 Task: Create New Customer with Customer Name: Depot Spot, Billing Address Line1: 2418 August Lane, Billing Address Line2:  Shreveport, Billing Address Line3:  Louisiana 71101, Cell Number: 680-704-2058
Action: Mouse pressed left at (153, 30)
Screenshot: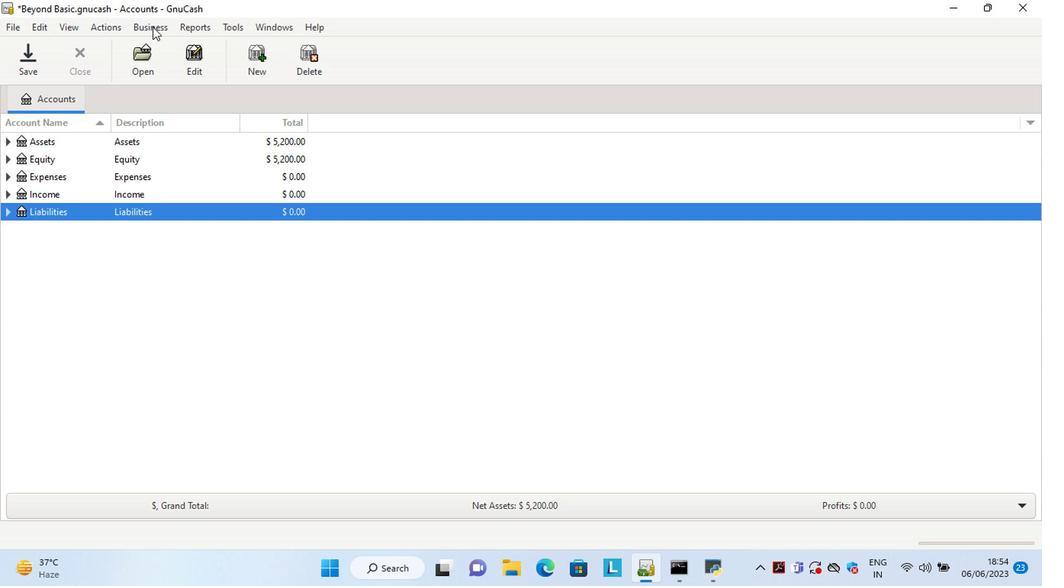 
Action: Mouse moved to (330, 62)
Screenshot: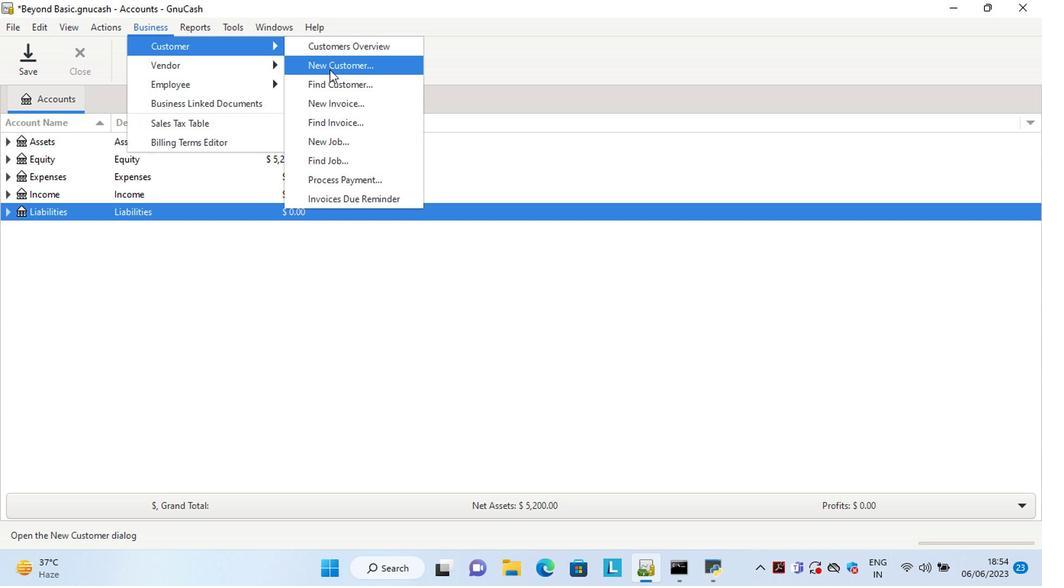 
Action: Mouse pressed left at (330, 62)
Screenshot: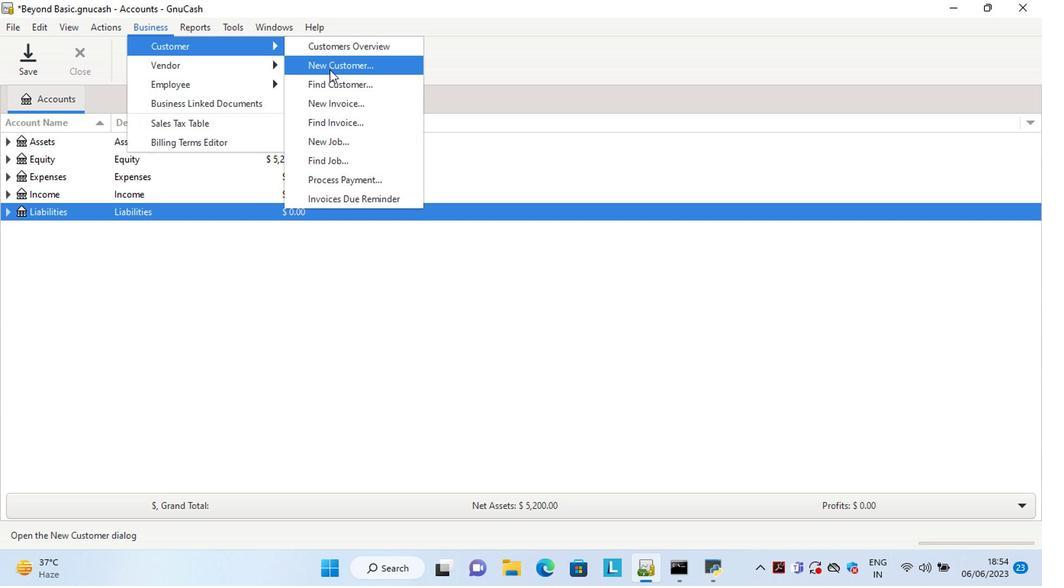 
Action: Key pressed <Key.shift>Depot<Key.space><Key.shift>Spot<Key.tab><Key.tab><Key.tab>2418<Key.space><Key.shift>August<Key.space><Key.shift>Lane<Key.tab><Key.shift>Shreveport<Key.tab><Key.shift>Louisiana<Key.space>71101<Key.tab><Key.tab>680--<Key.backspace>704-2058
Screenshot: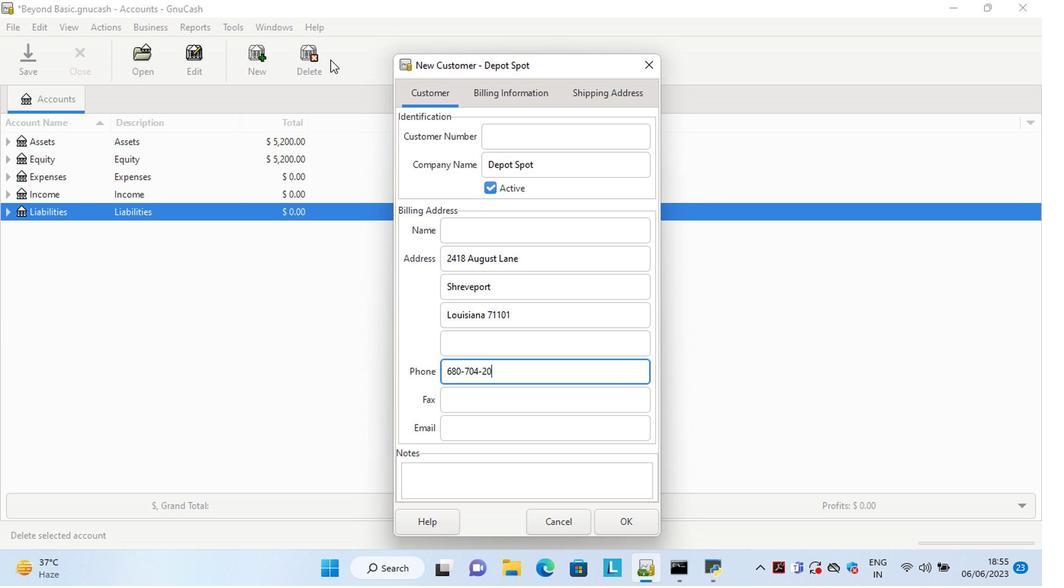 
Action: Mouse moved to (620, 526)
Screenshot: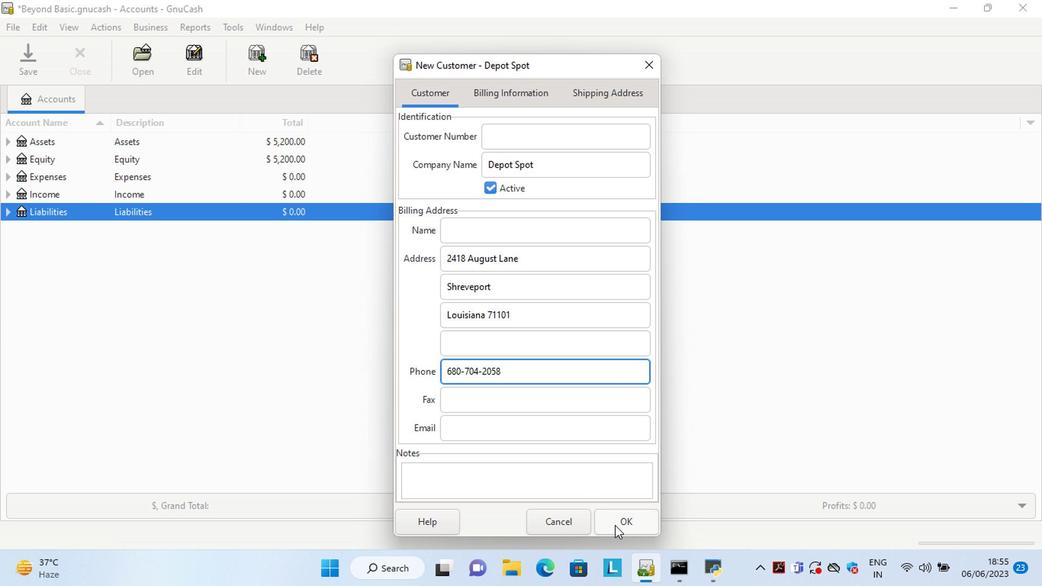 
Action: Mouse pressed left at (620, 526)
Screenshot: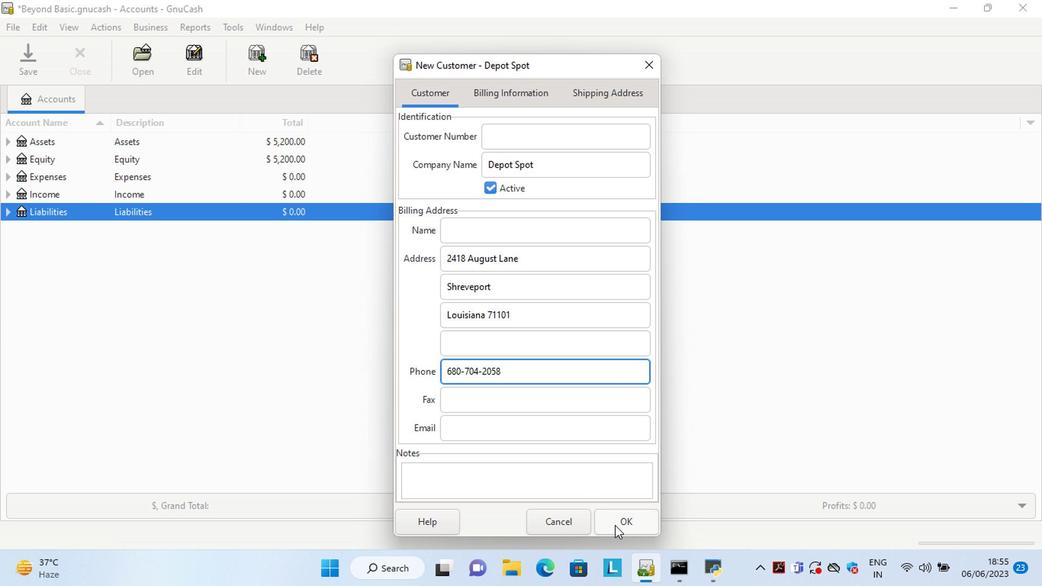 
Action: Mouse moved to (680, 446)
Screenshot: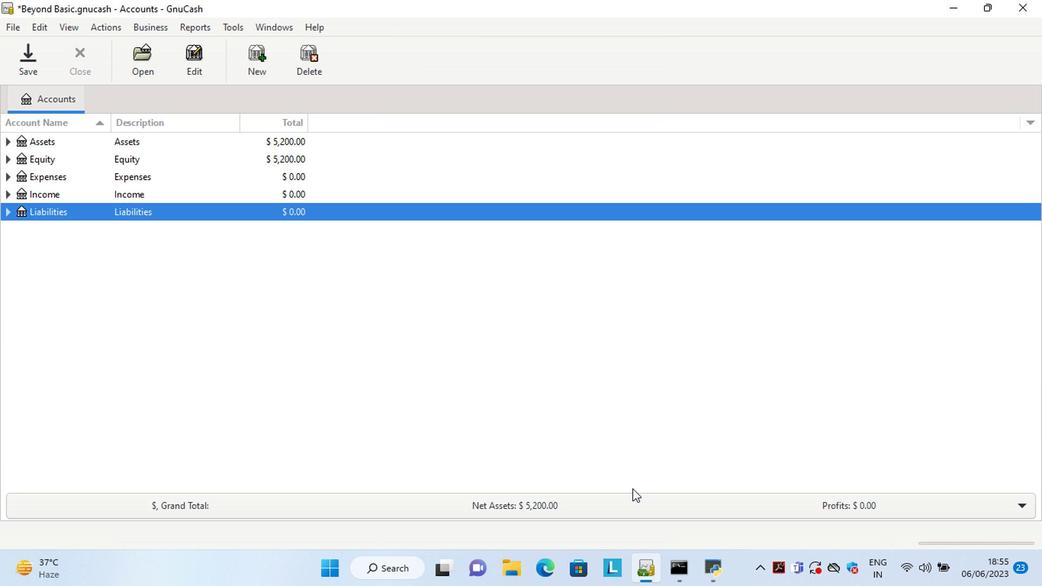 
